 Task: Create a due date automation trigger when advanced on, on the tuesday of the week before a card is due add dates due today at 11:00 AM.
Action: Mouse moved to (1177, 92)
Screenshot: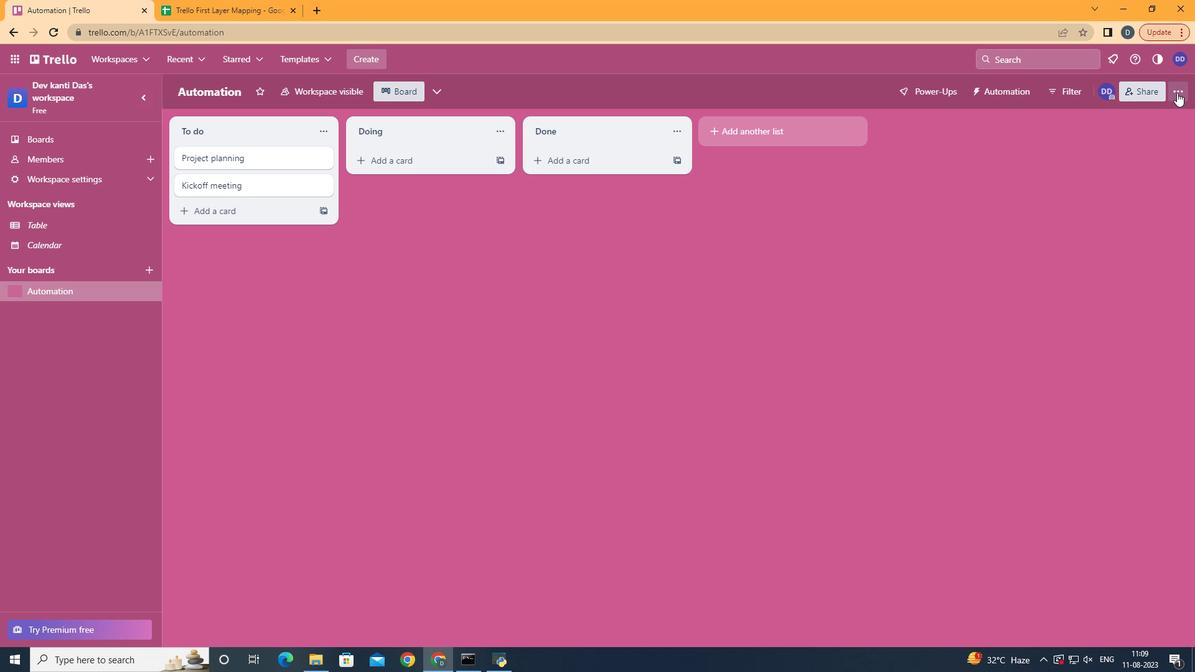 
Action: Mouse pressed left at (1177, 92)
Screenshot: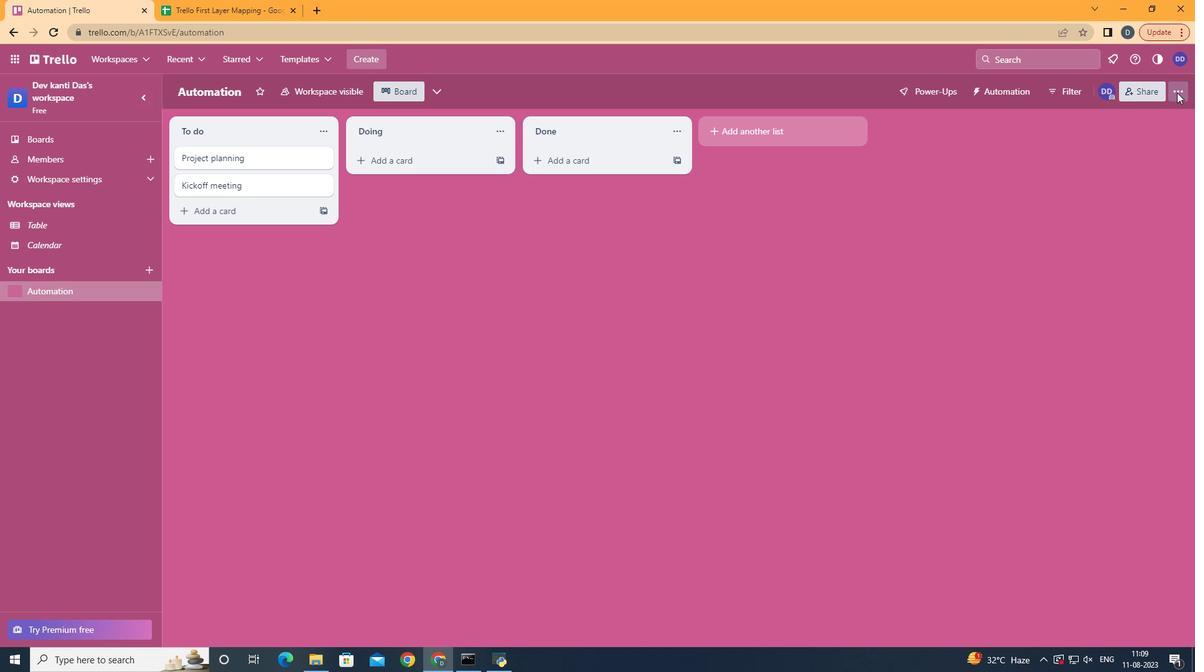 
Action: Mouse moved to (1081, 264)
Screenshot: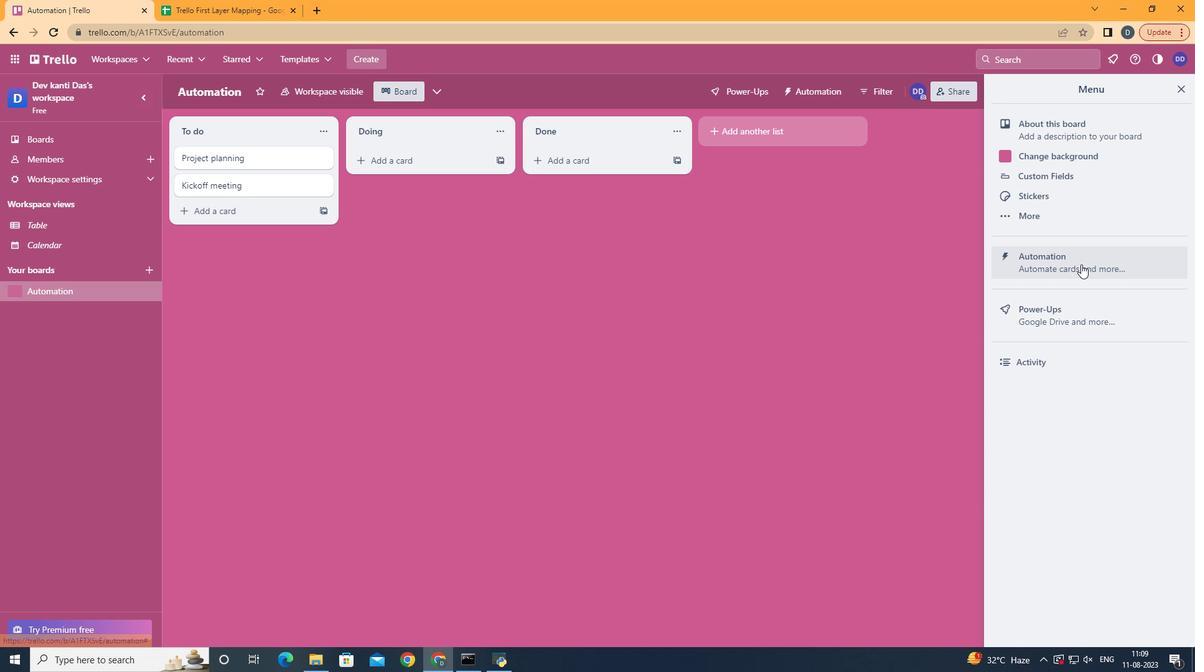 
Action: Mouse pressed left at (1081, 264)
Screenshot: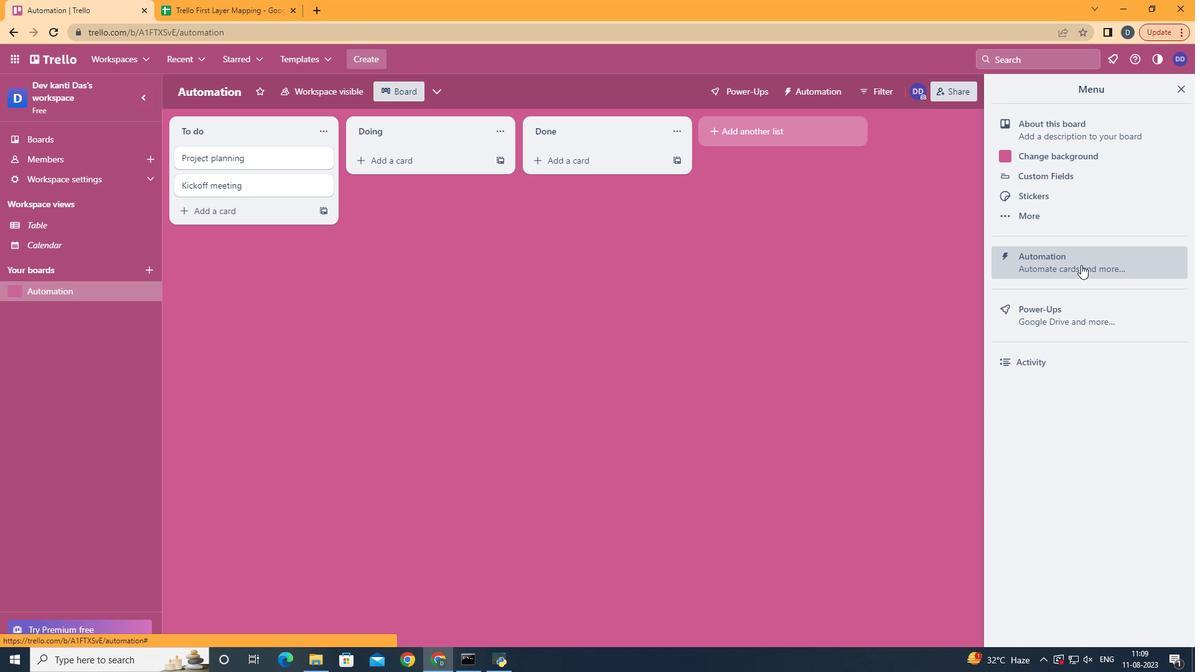 
Action: Mouse moved to (238, 254)
Screenshot: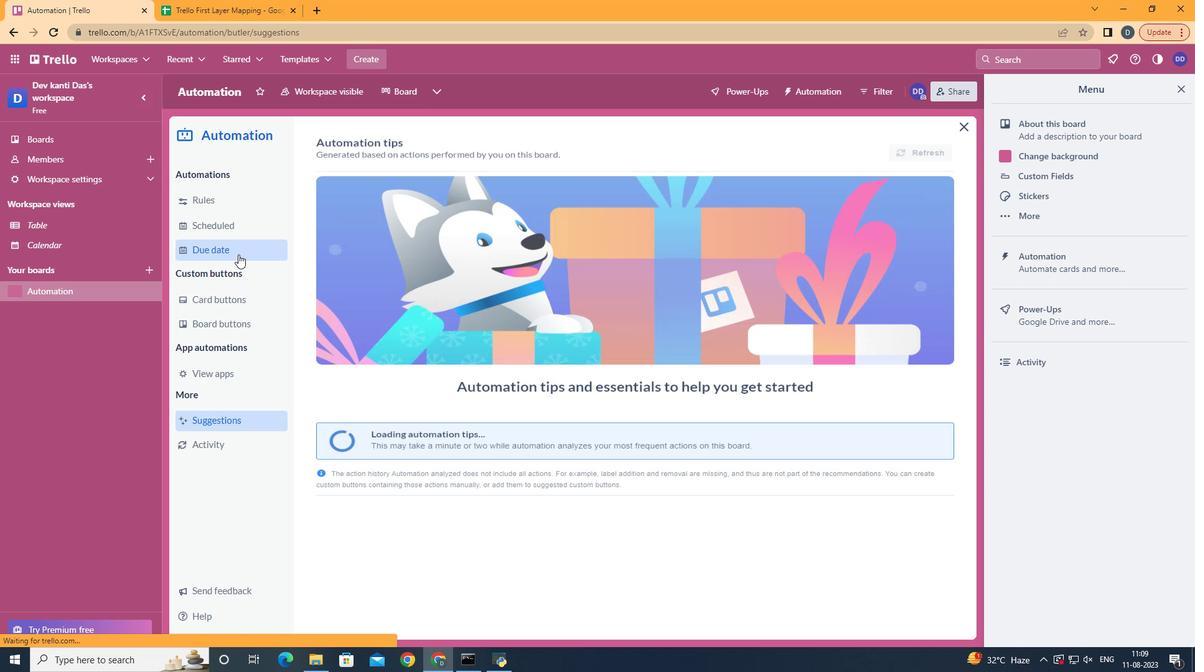 
Action: Mouse pressed left at (238, 254)
Screenshot: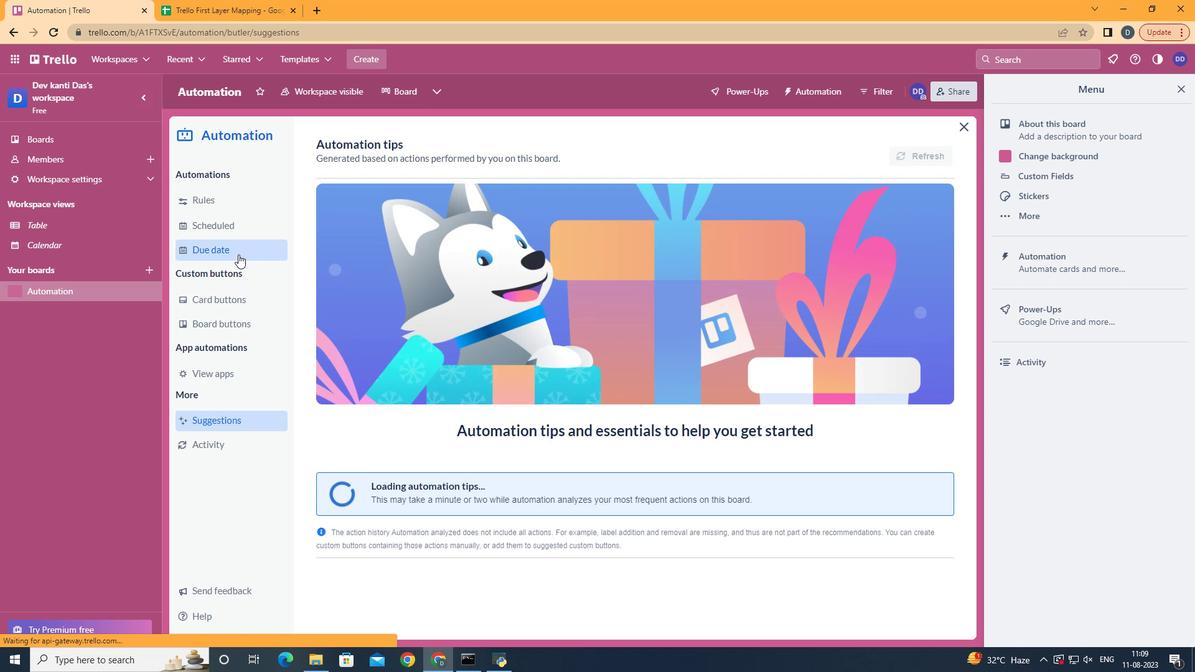 
Action: Mouse moved to (866, 151)
Screenshot: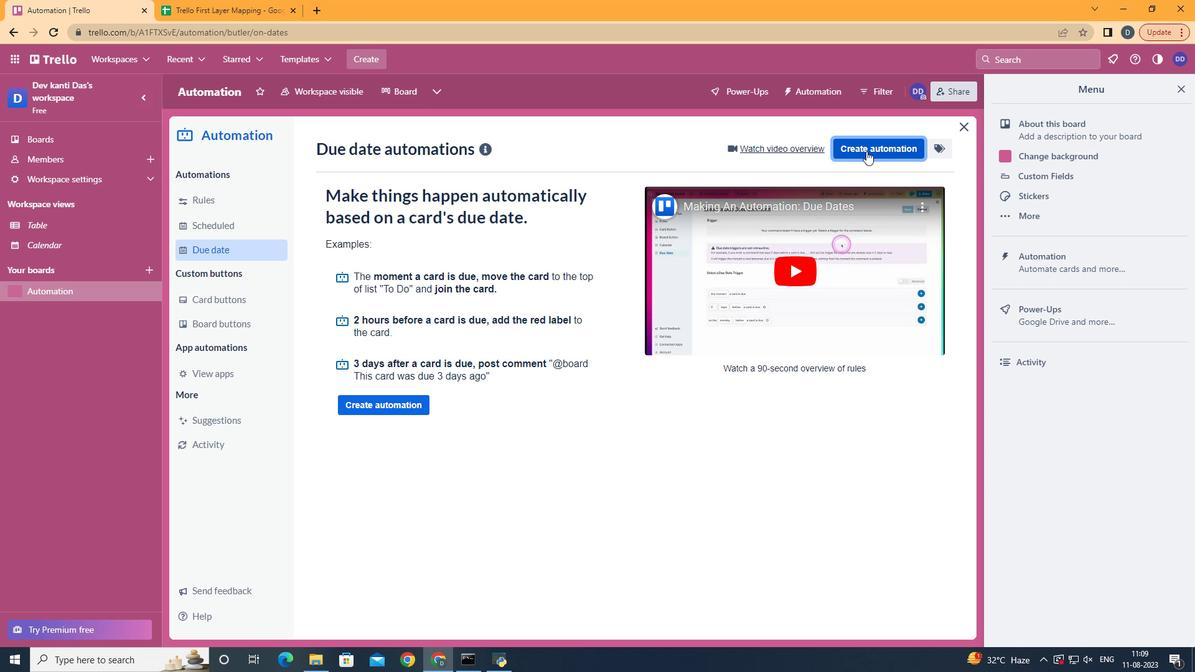 
Action: Mouse pressed left at (866, 151)
Screenshot: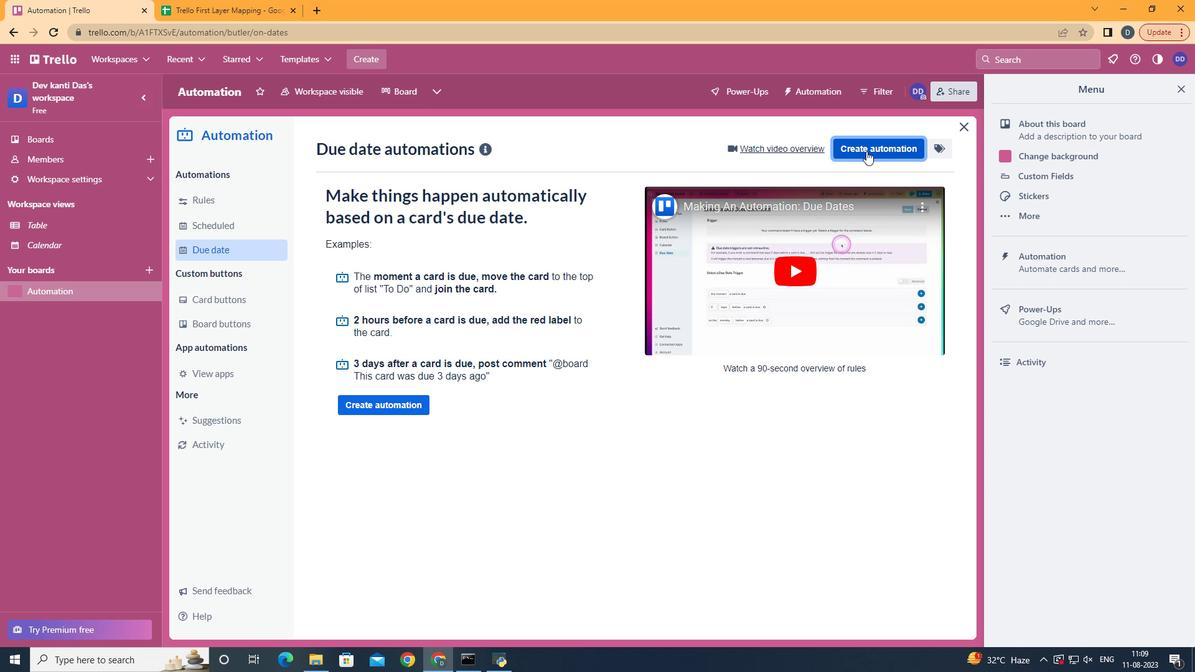 
Action: Mouse moved to (633, 268)
Screenshot: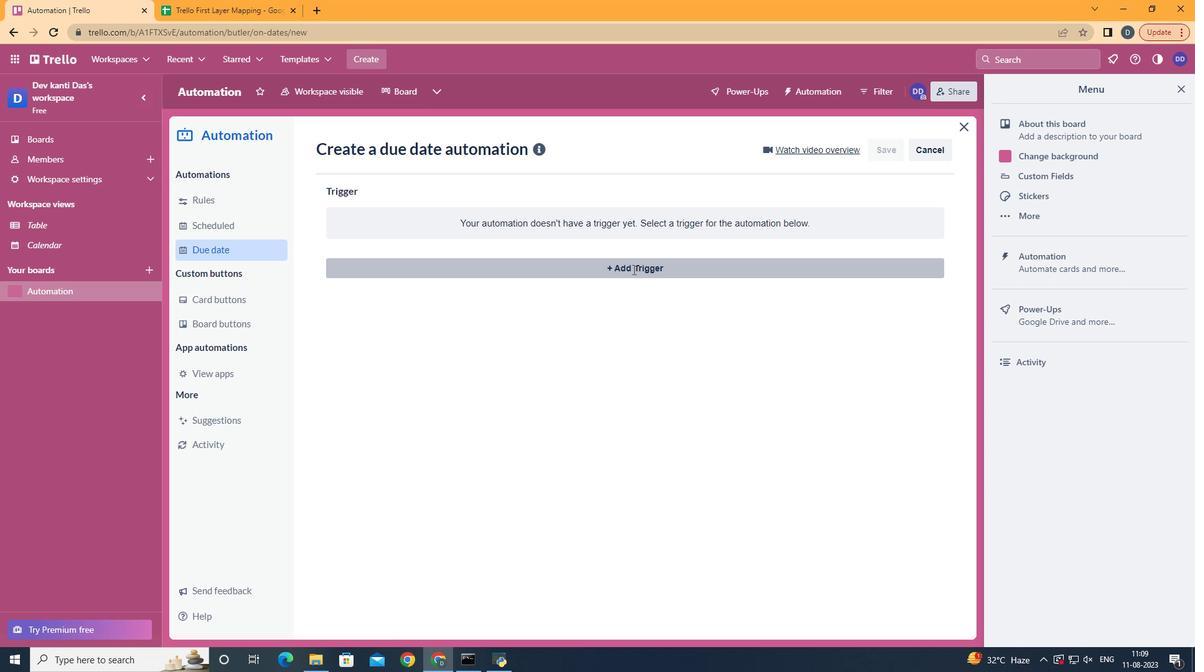 
Action: Mouse pressed left at (633, 268)
Screenshot: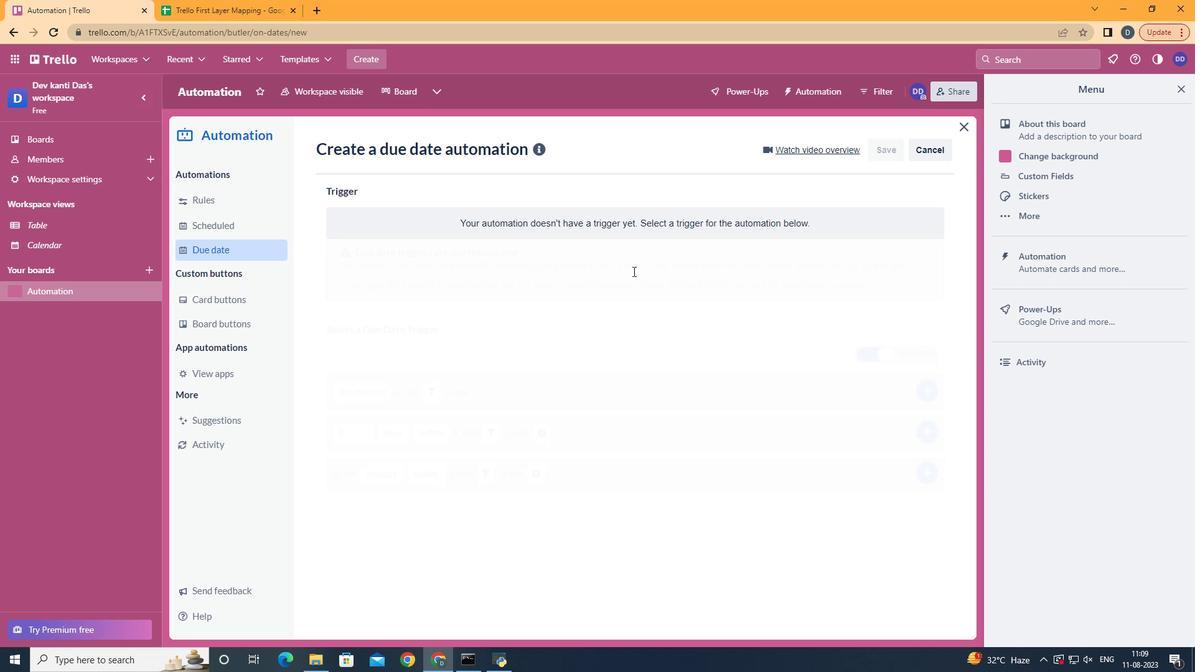
Action: Mouse moved to (414, 345)
Screenshot: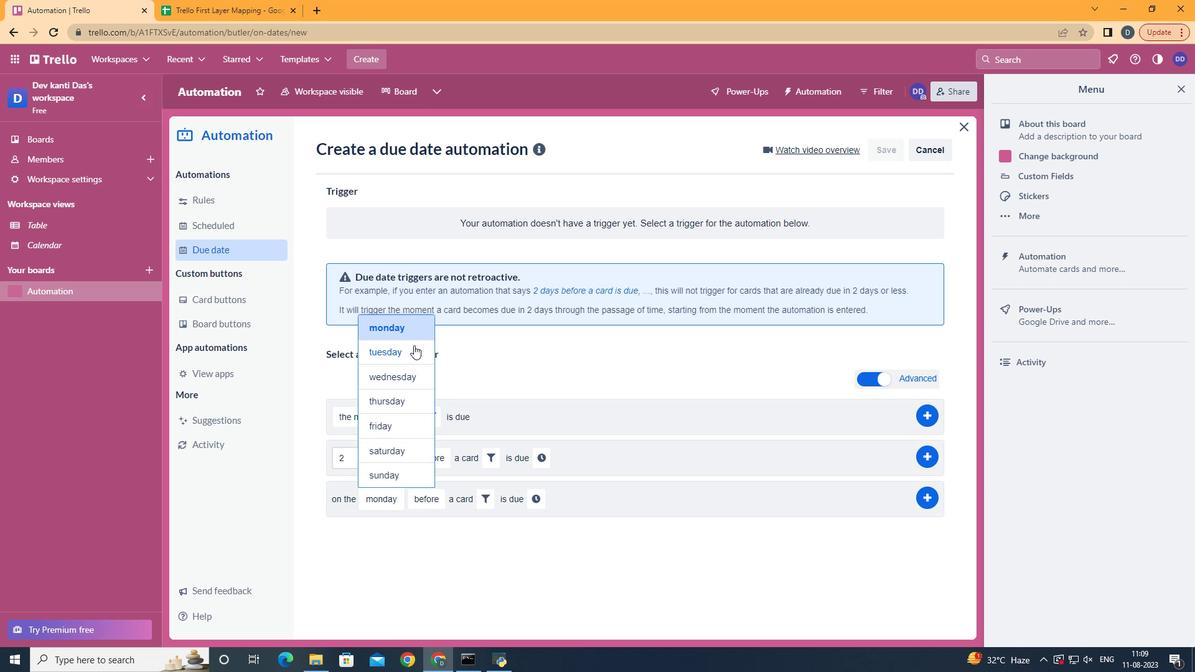 
Action: Mouse pressed left at (414, 345)
Screenshot: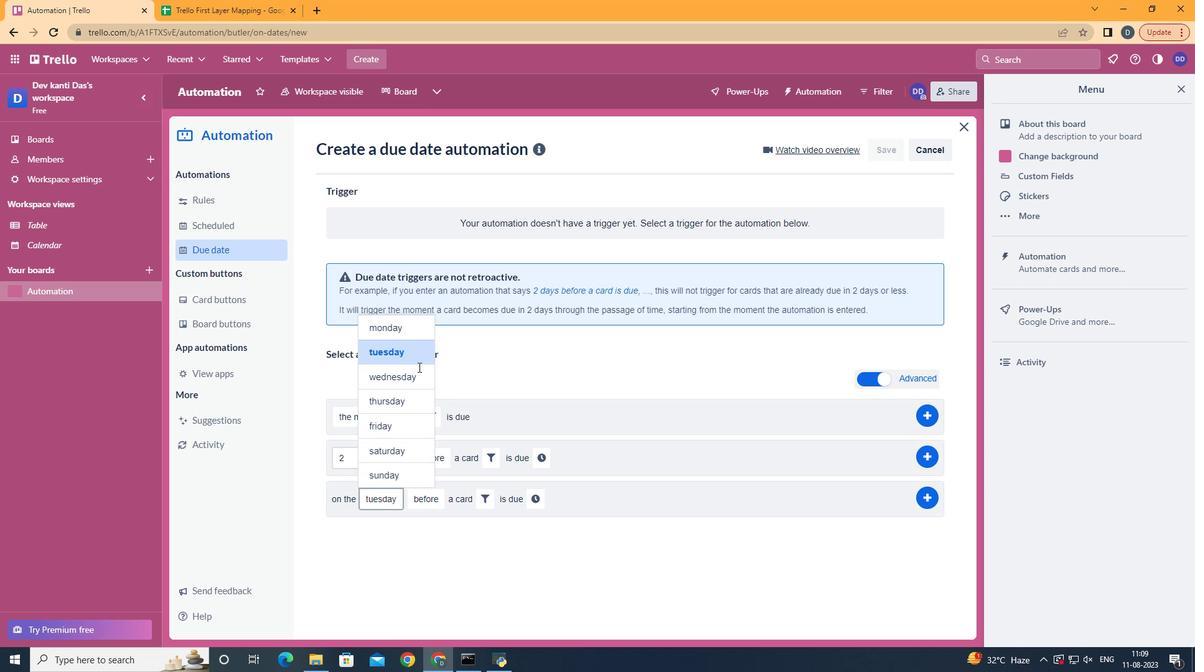 
Action: Mouse moved to (455, 597)
Screenshot: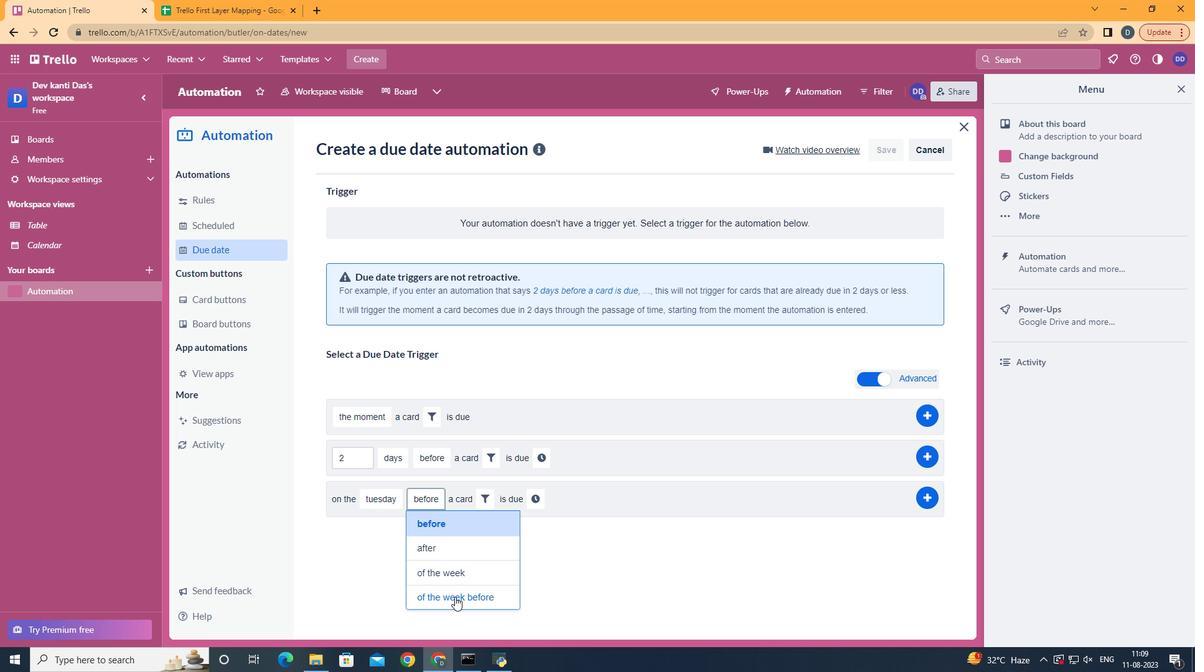 
Action: Mouse pressed left at (455, 597)
Screenshot: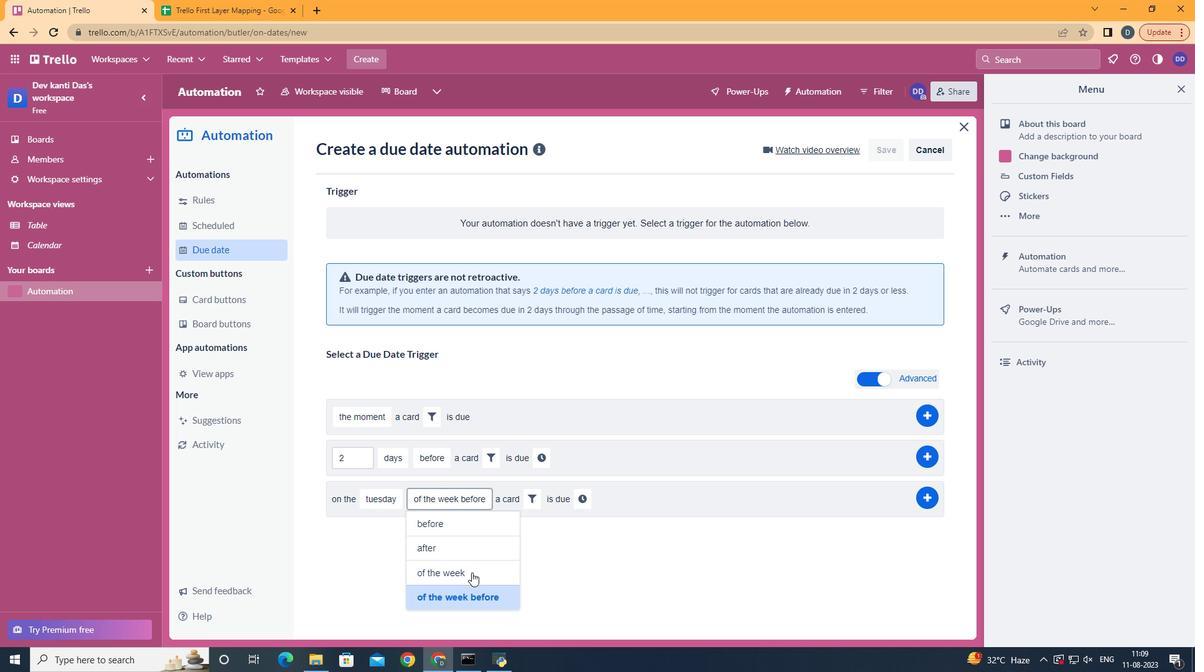 
Action: Mouse moved to (524, 490)
Screenshot: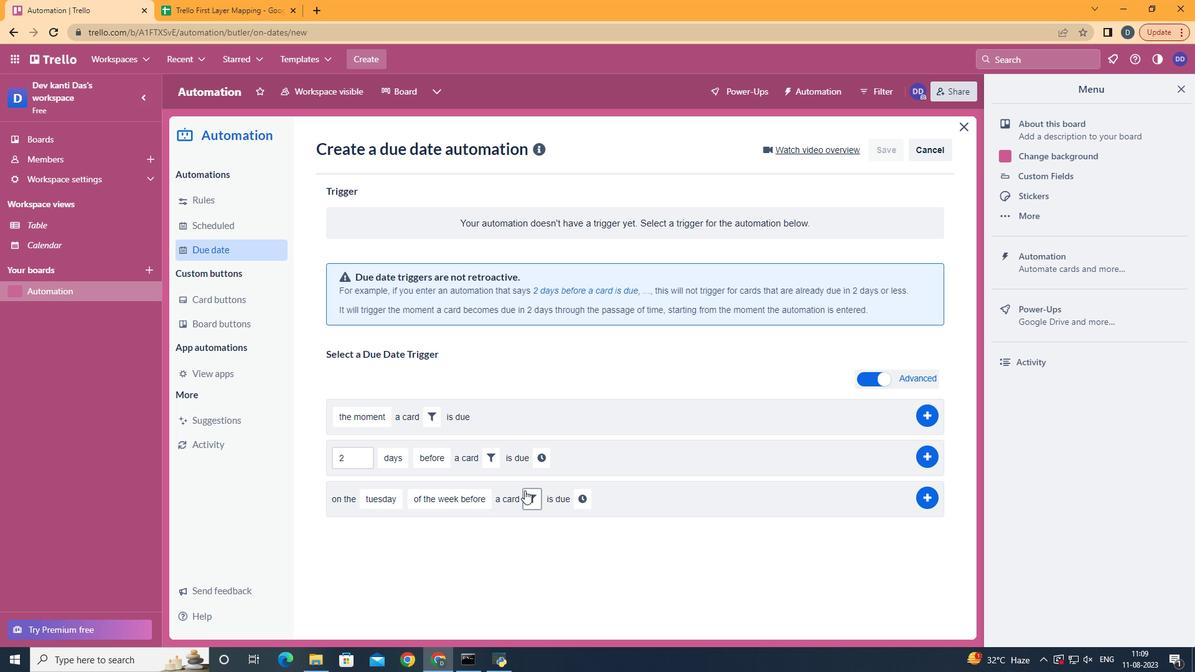 
Action: Mouse pressed left at (524, 490)
Screenshot: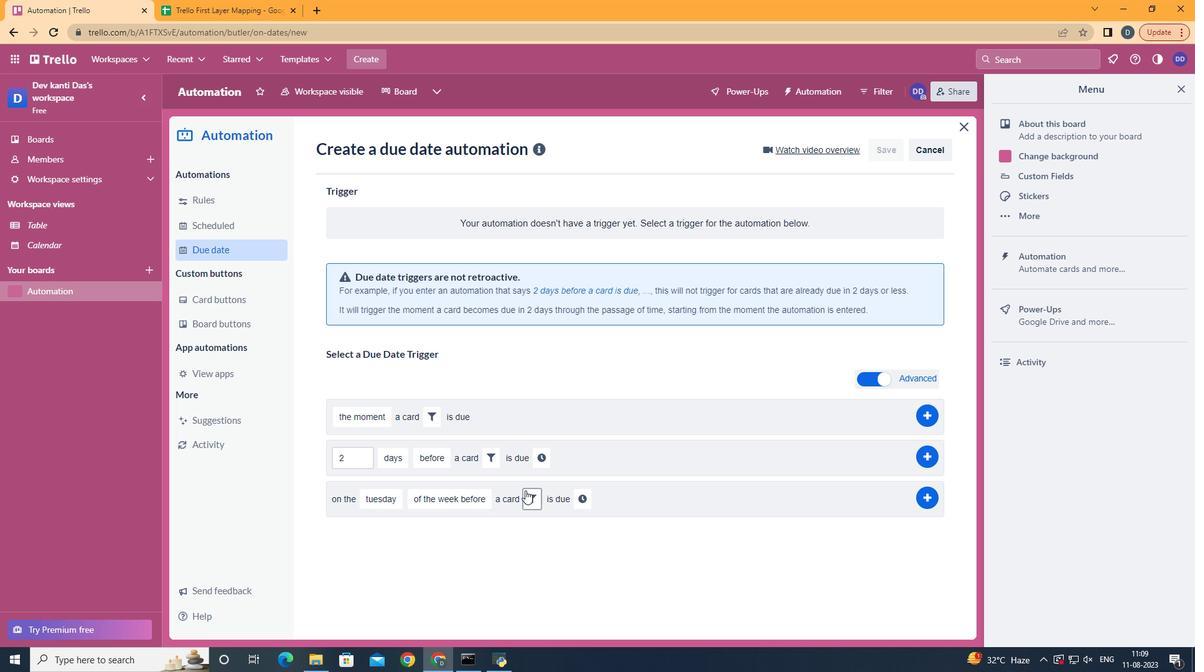 
Action: Mouse moved to (591, 528)
Screenshot: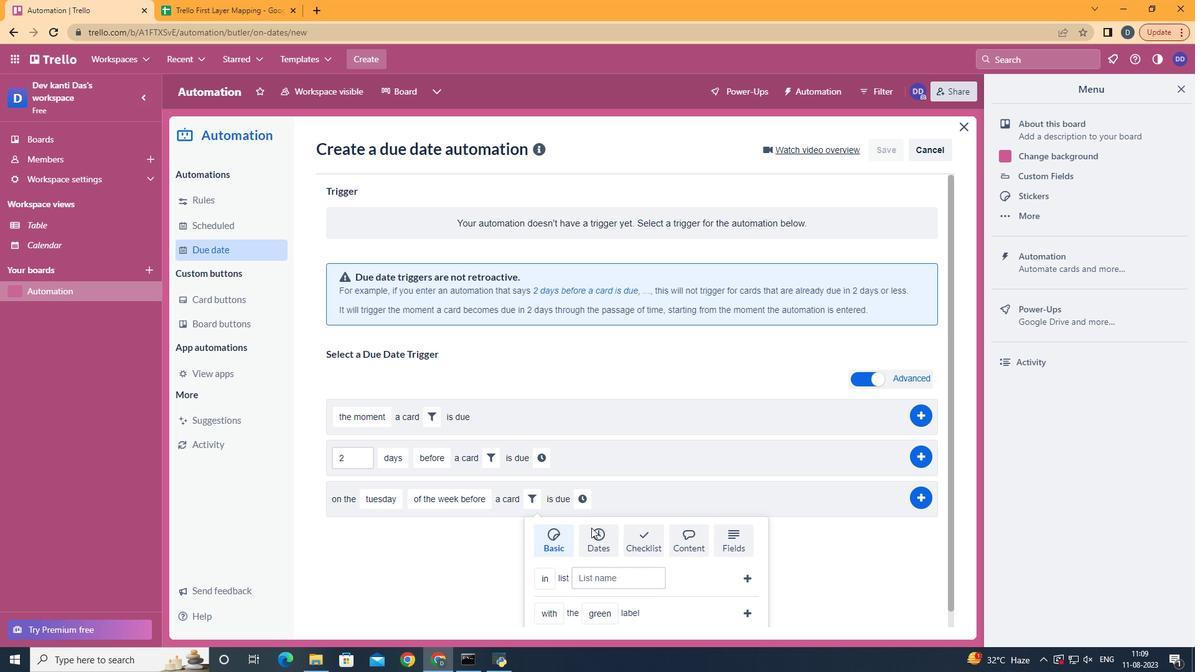 
Action: Mouse pressed left at (591, 528)
Screenshot: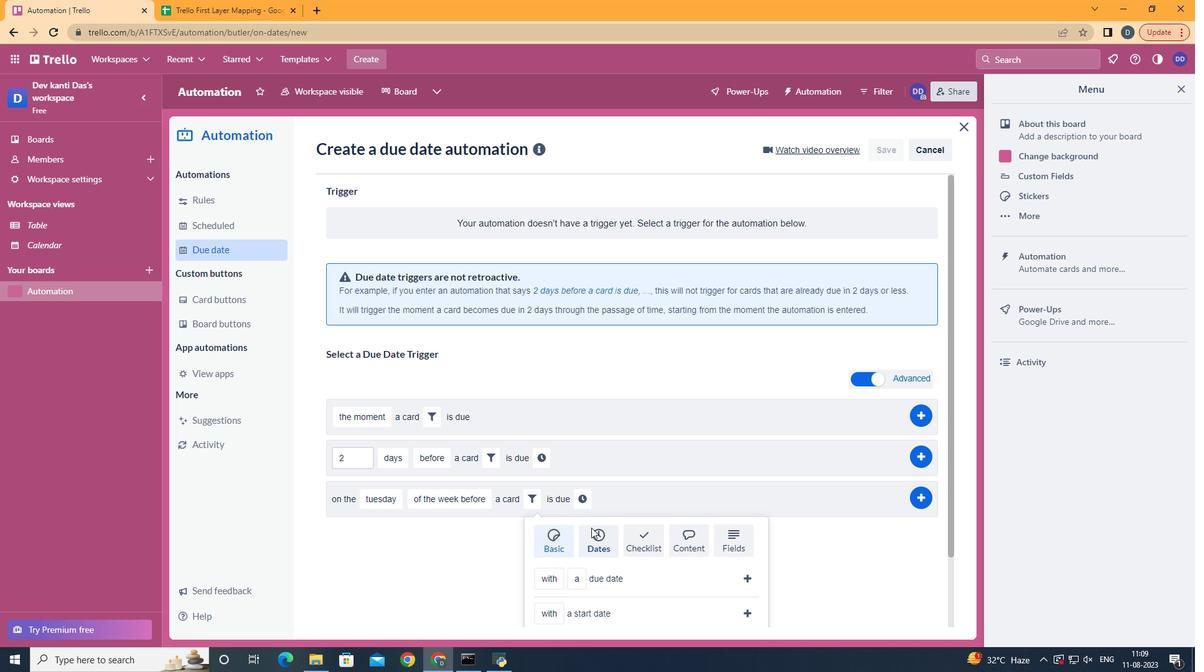 
Action: Mouse scrolled (591, 527) with delta (0, 0)
Screenshot: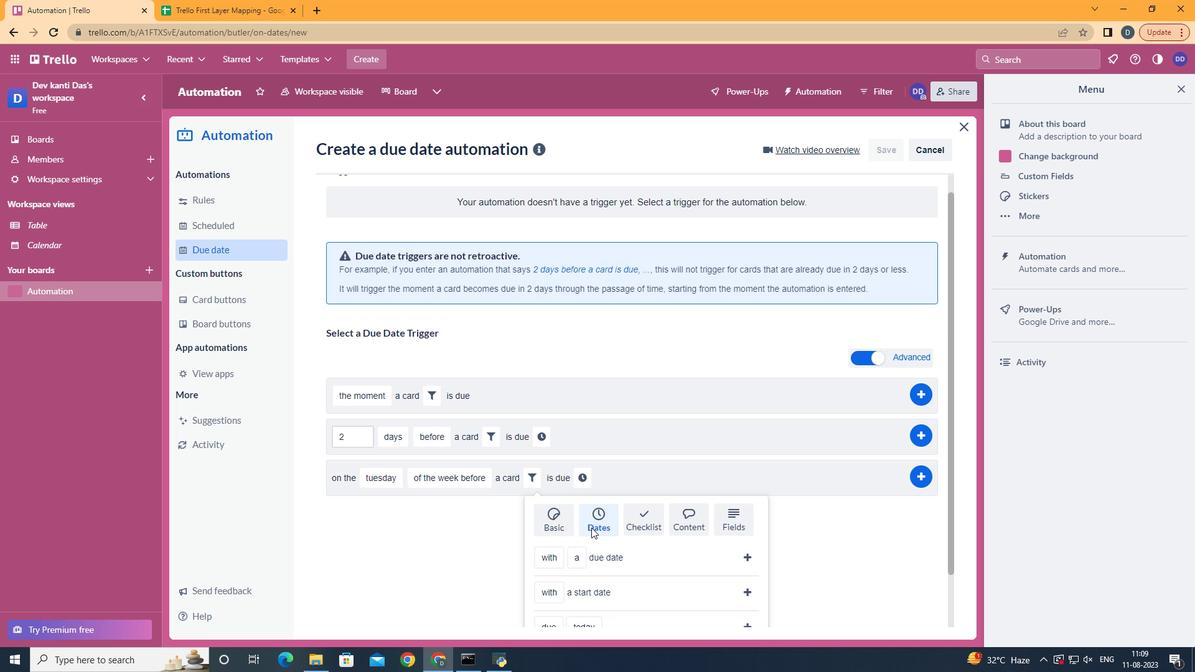 
Action: Mouse scrolled (591, 527) with delta (0, 0)
Screenshot: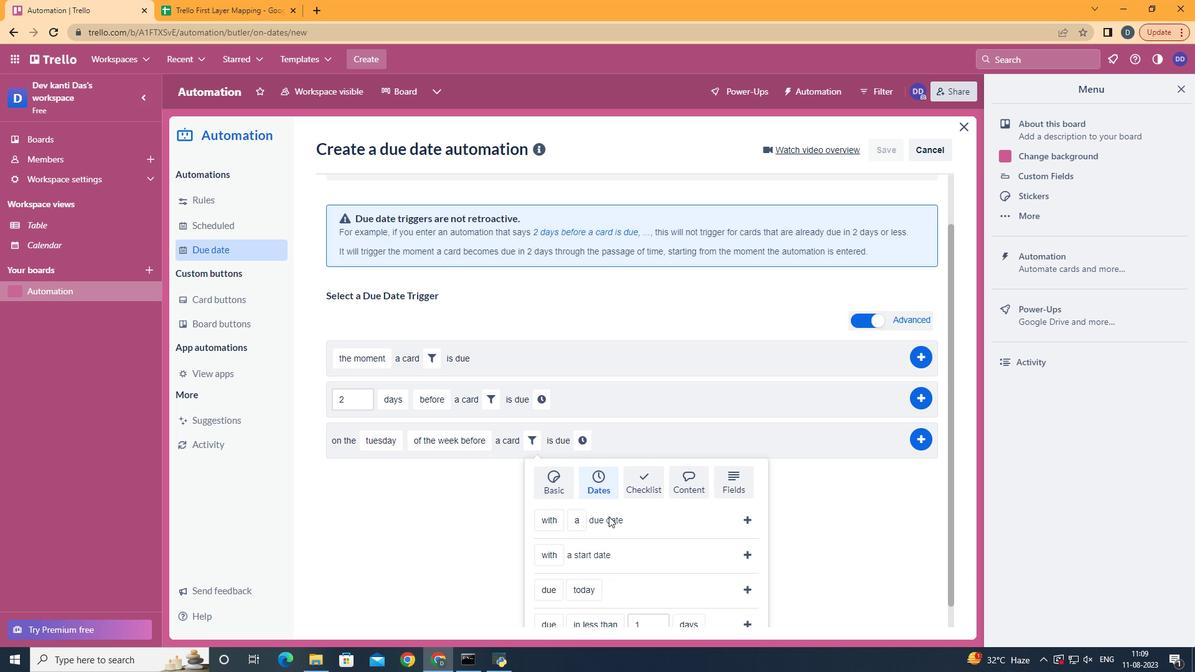 
Action: Mouse scrolled (591, 527) with delta (0, 0)
Screenshot: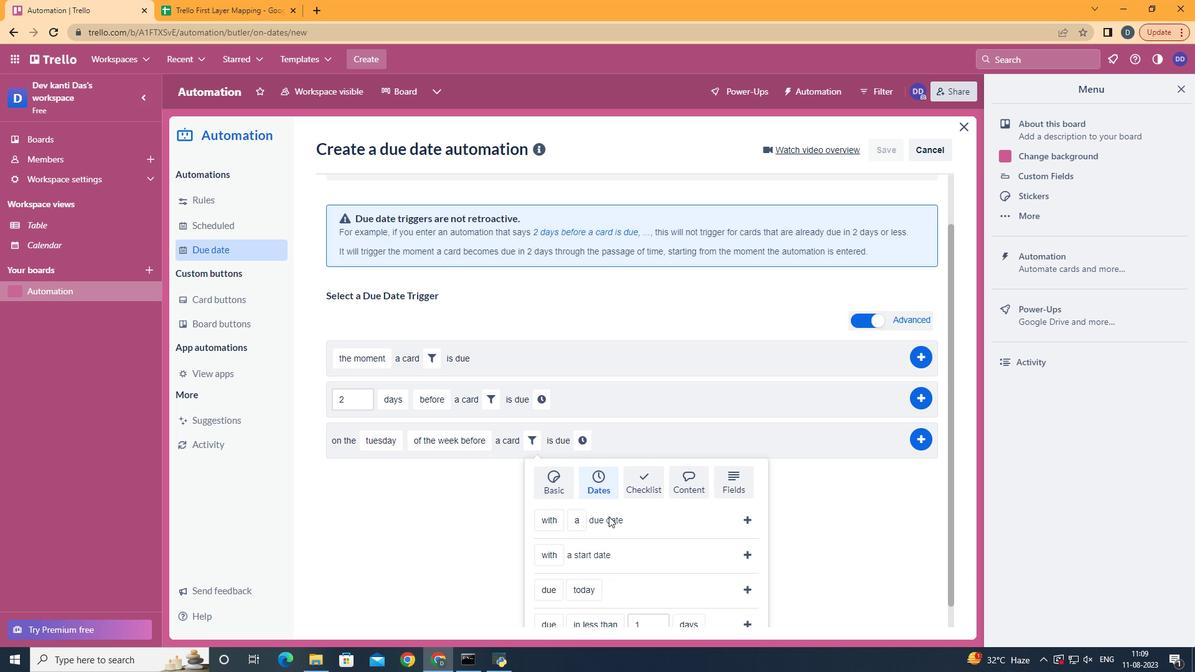 
Action: Mouse scrolled (591, 527) with delta (0, 0)
Screenshot: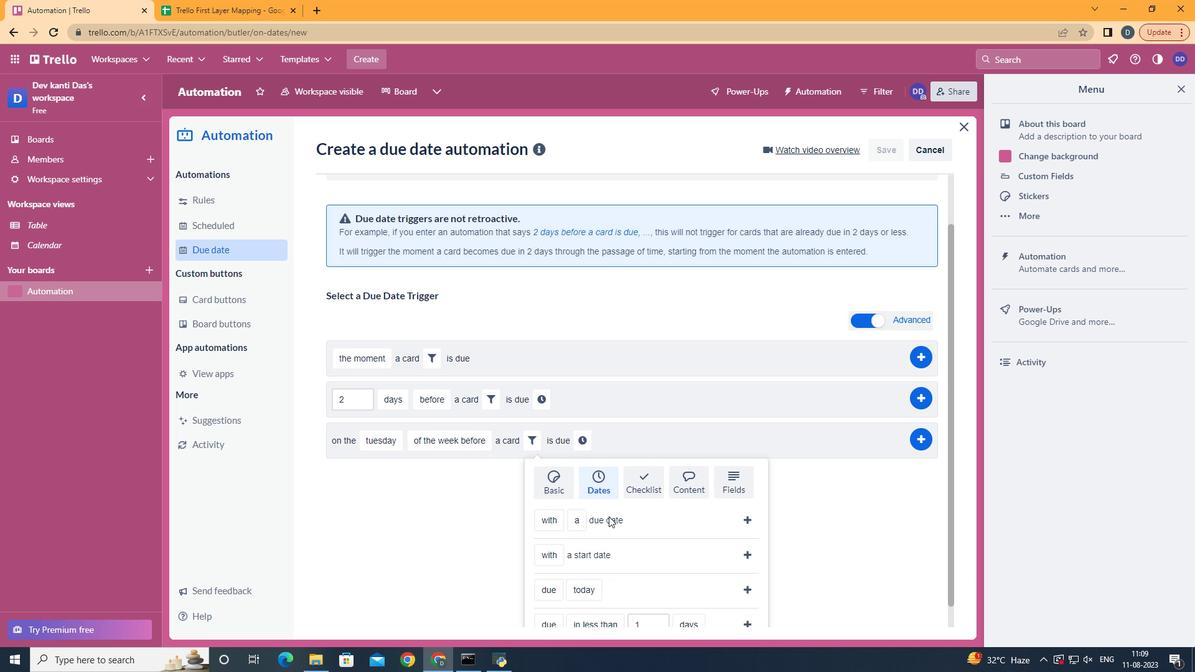 
Action: Mouse moved to (748, 566)
Screenshot: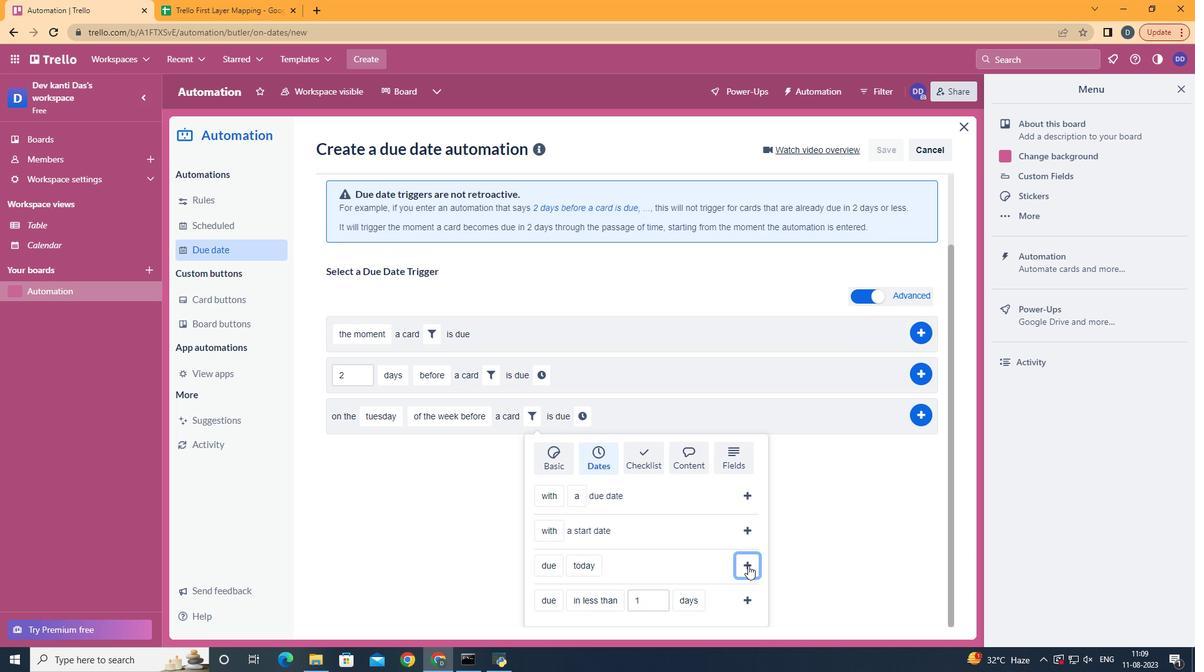 
Action: Mouse pressed left at (748, 566)
Screenshot: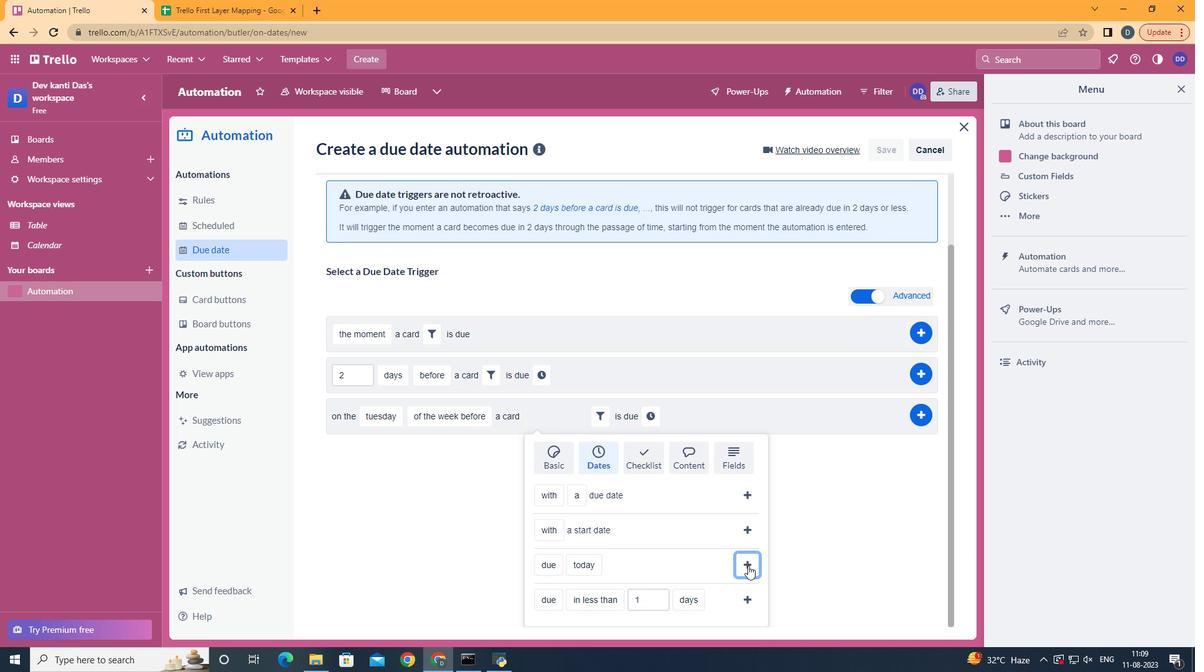 
Action: Mouse moved to (644, 500)
Screenshot: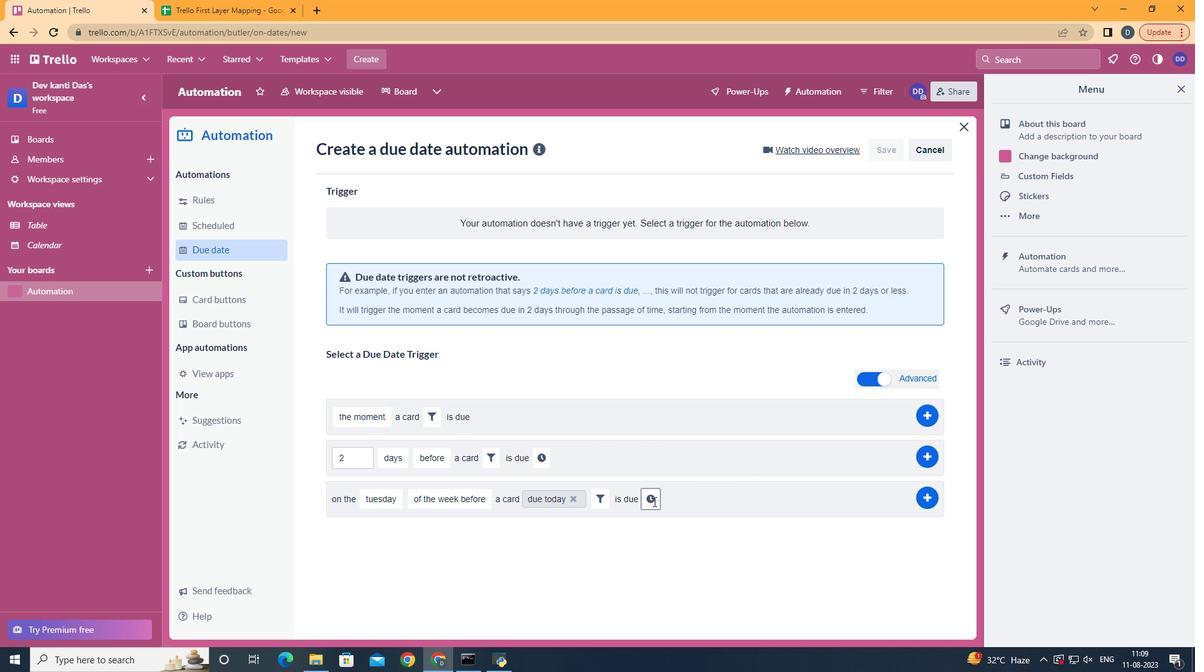 
Action: Mouse pressed left at (644, 500)
Screenshot: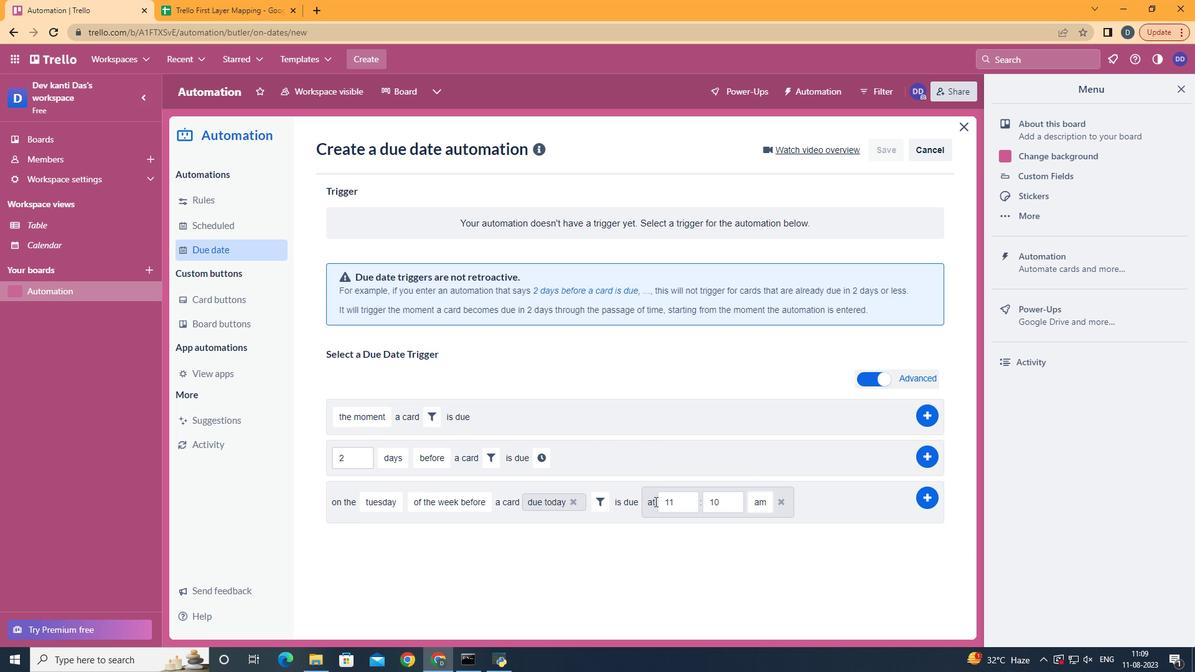 
Action: Mouse moved to (736, 497)
Screenshot: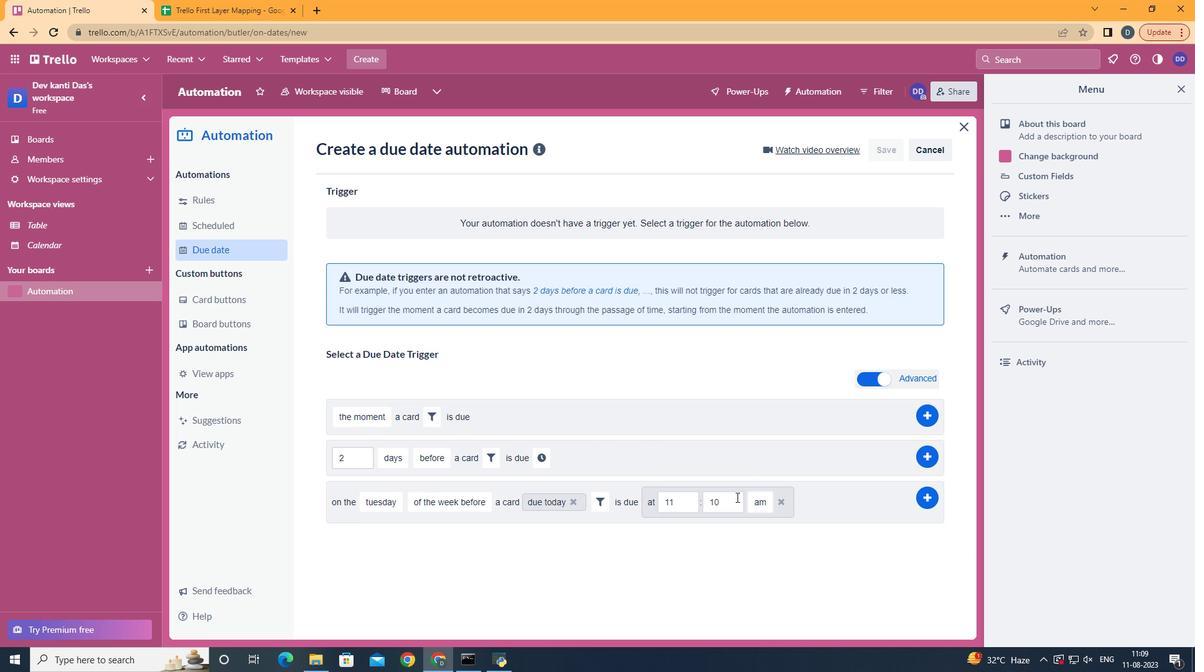
Action: Mouse pressed left at (736, 497)
Screenshot: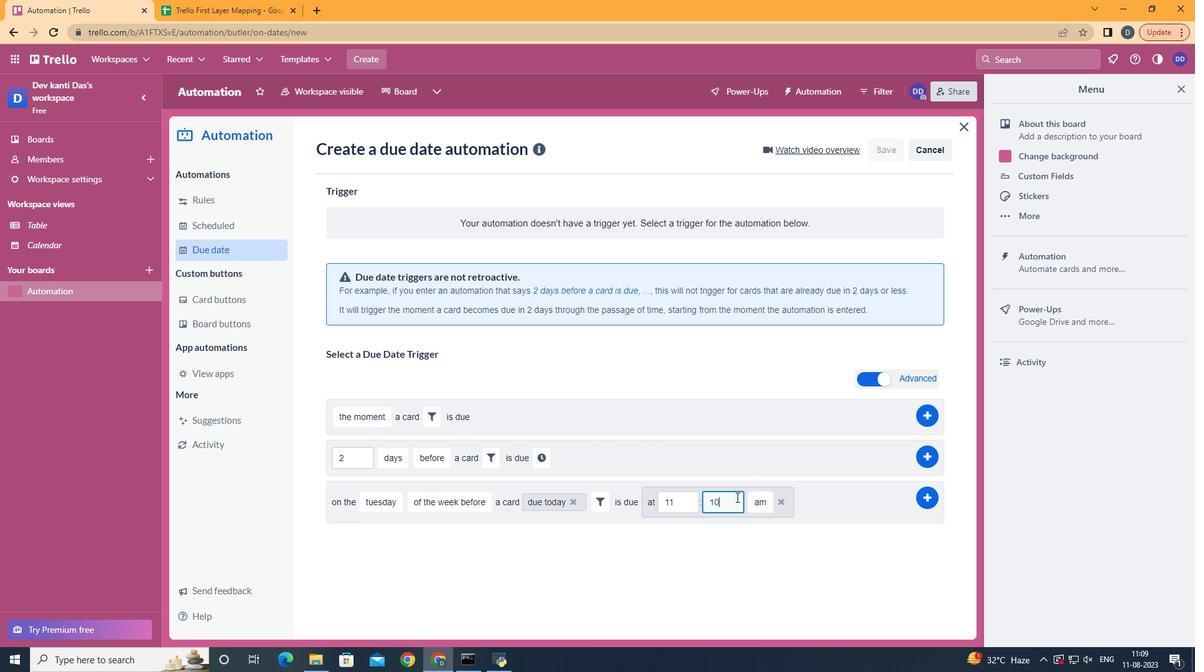 
Action: Key pressed <Key.backspace><Key.backspace>00
Screenshot: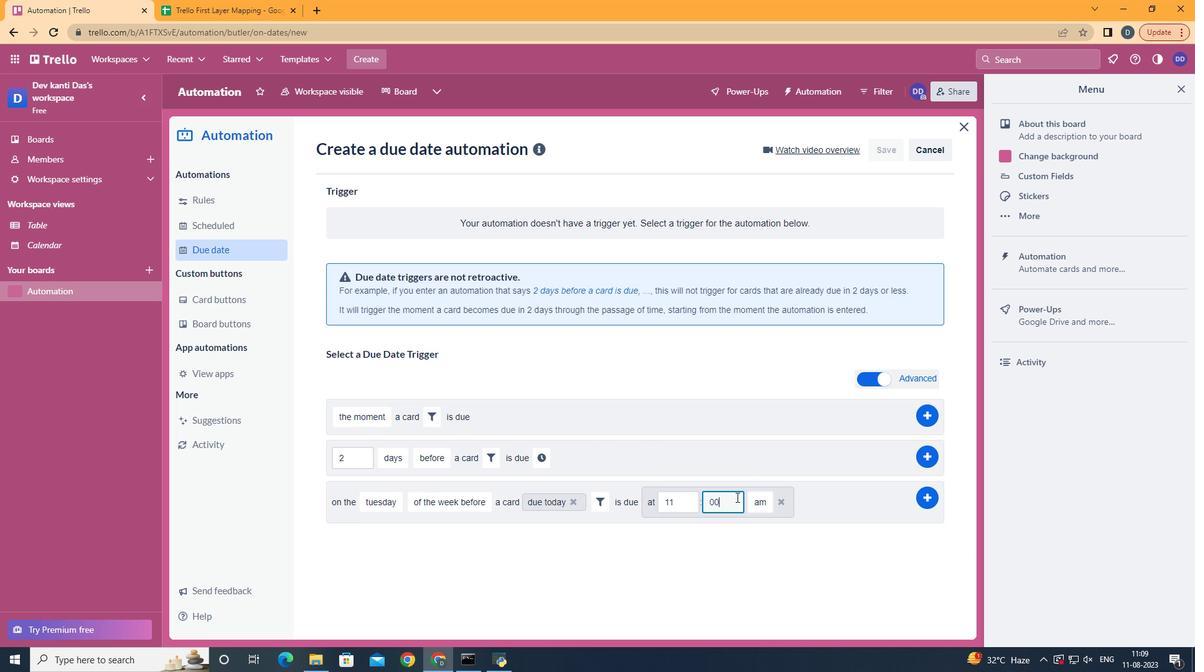 
Action: Mouse moved to (918, 494)
Screenshot: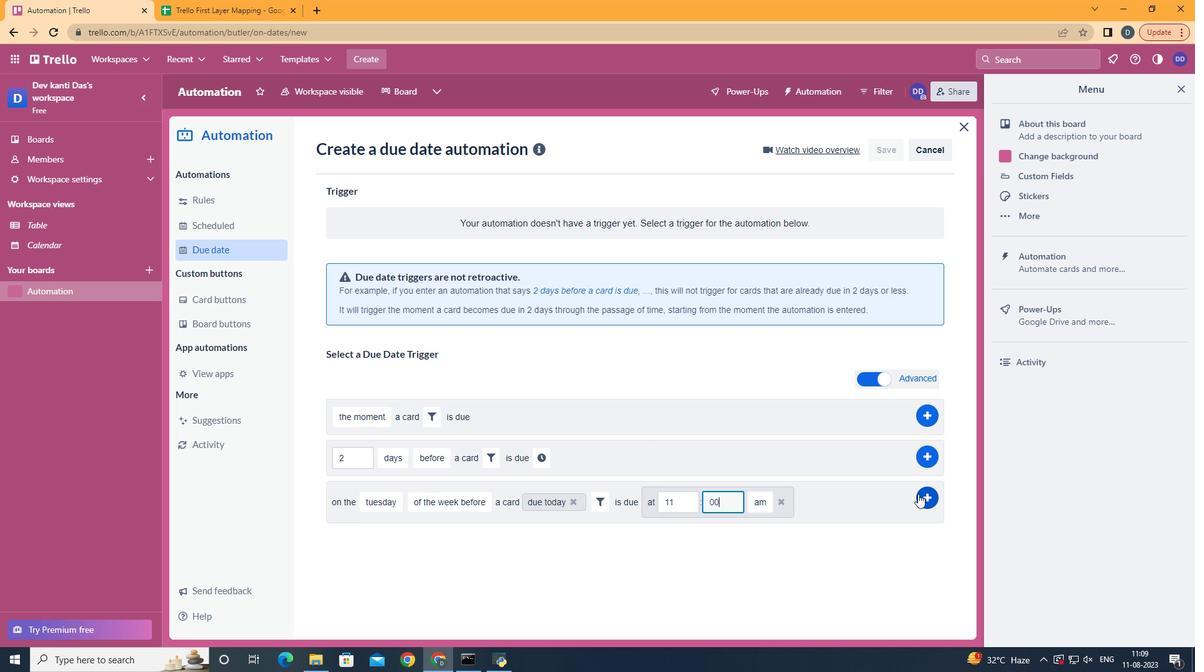 
Action: Mouse pressed left at (918, 494)
Screenshot: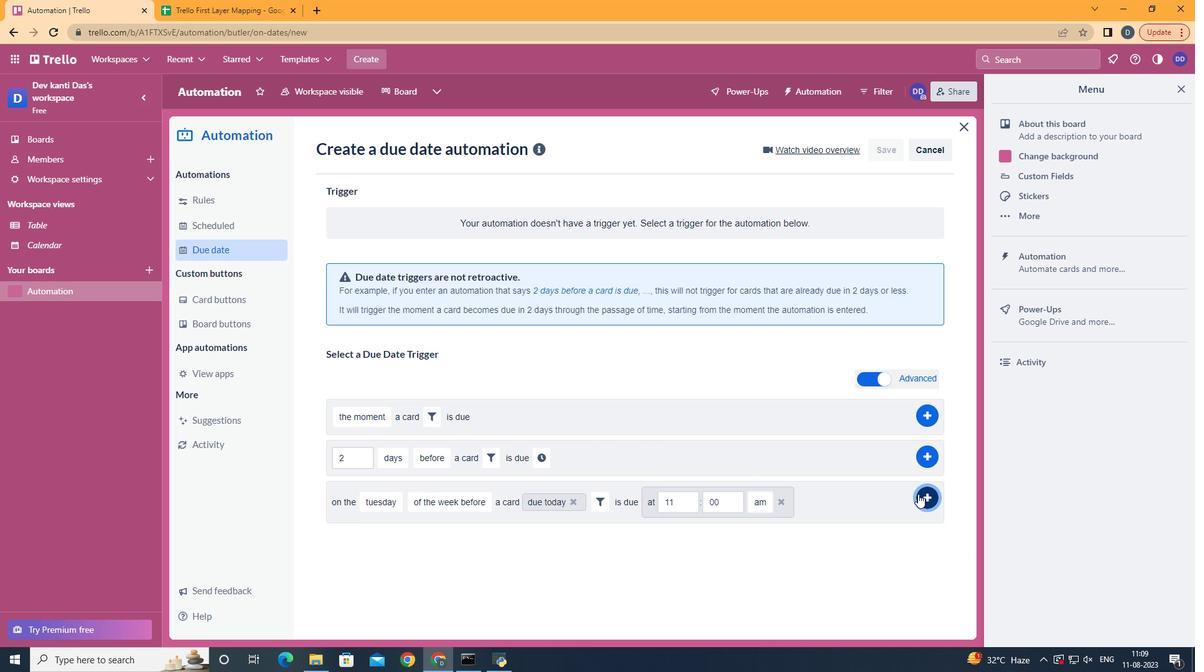 
